 Task: Add an event with the title Third Product Testing Session, date ''2023/11/04'', time 00:00and add a description: Participants will explore the role of a leader as a coach and mentor. They will learn how to provide guidance, support, and development opportunities to team members, fostering their growth and professional advancement.Mark the tasks as Completed , logged in from the account softage.4@softage.netand send the event invitation to softage.2@softage.net and softage.3@softage.net. Set a reminder for the event Doesn''t repeat
Action: Mouse moved to (79, 95)
Screenshot: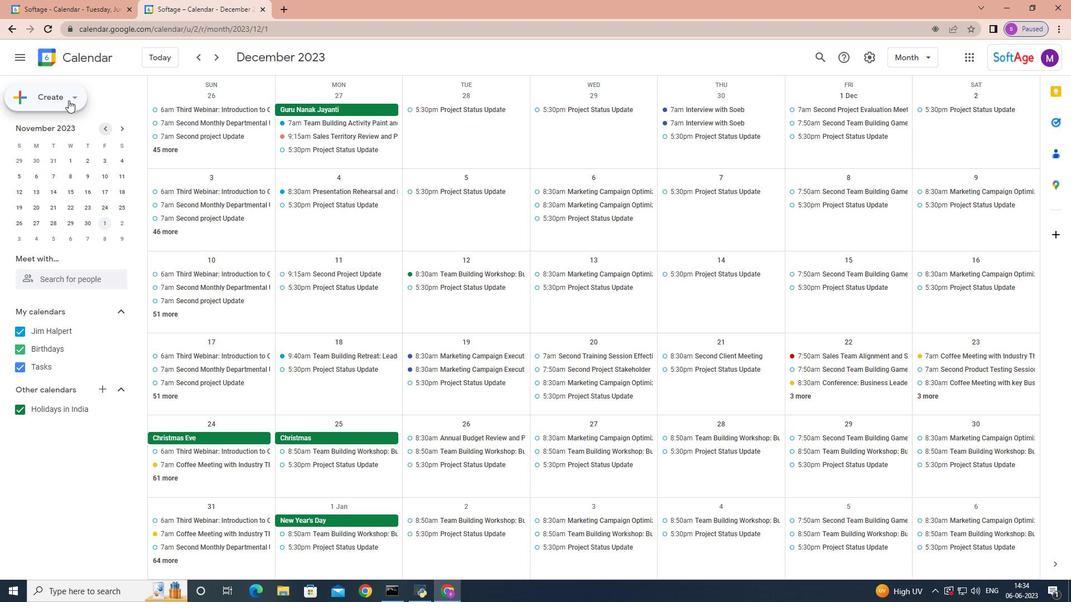 
Action: Mouse pressed left at (79, 95)
Screenshot: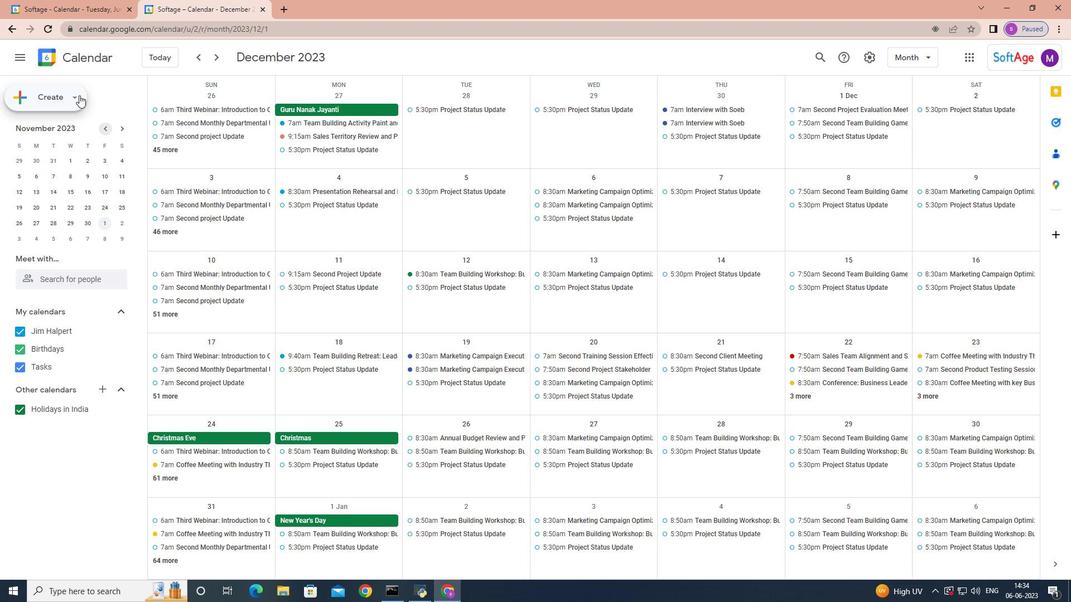 
Action: Mouse moved to (70, 126)
Screenshot: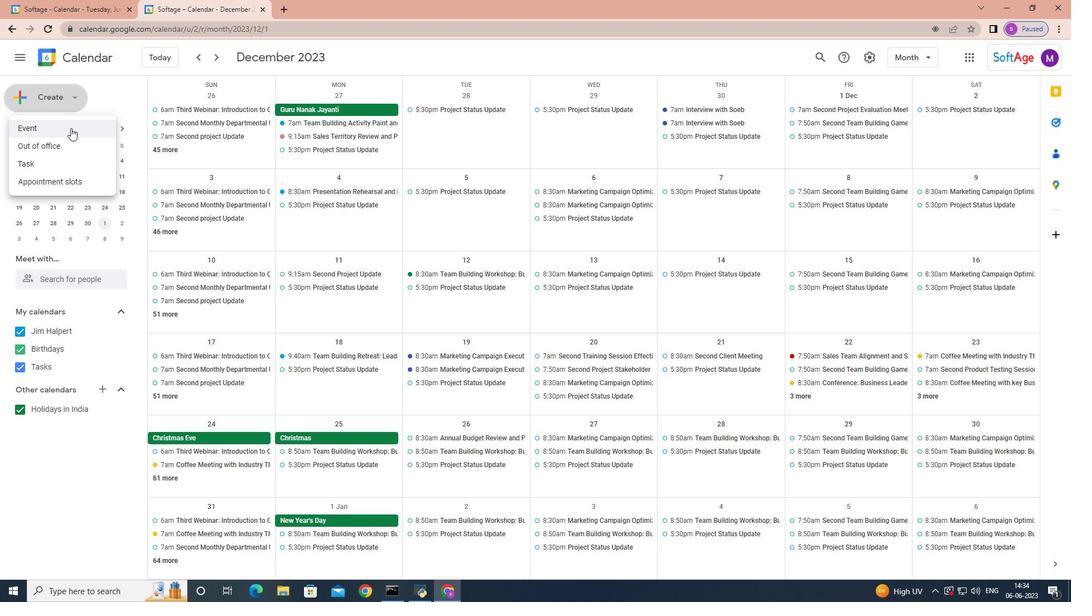 
Action: Mouse pressed left at (70, 126)
Screenshot: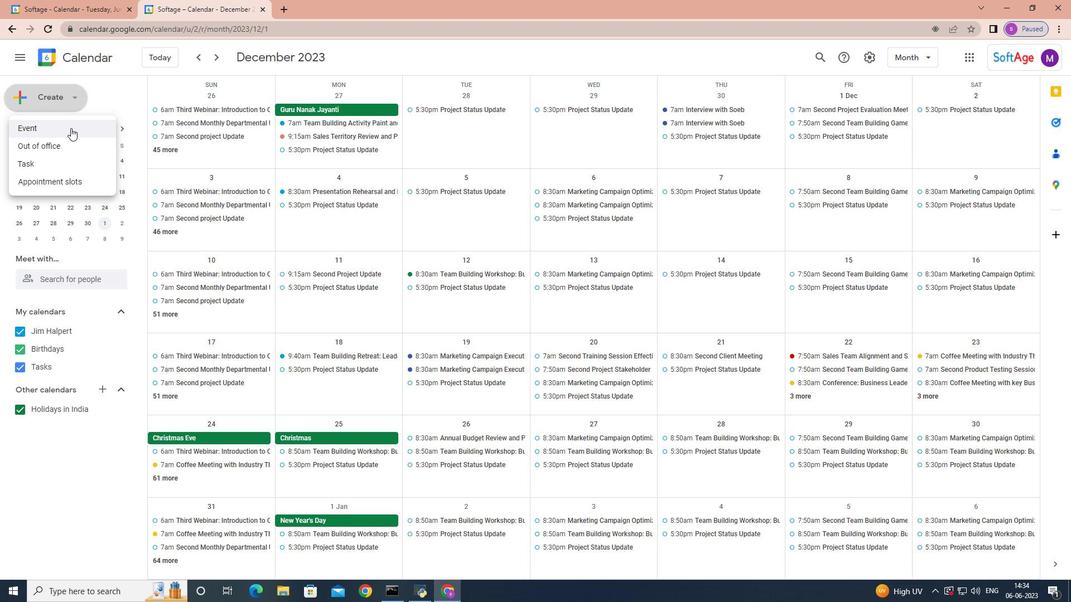 
Action: Mouse moved to (679, 378)
Screenshot: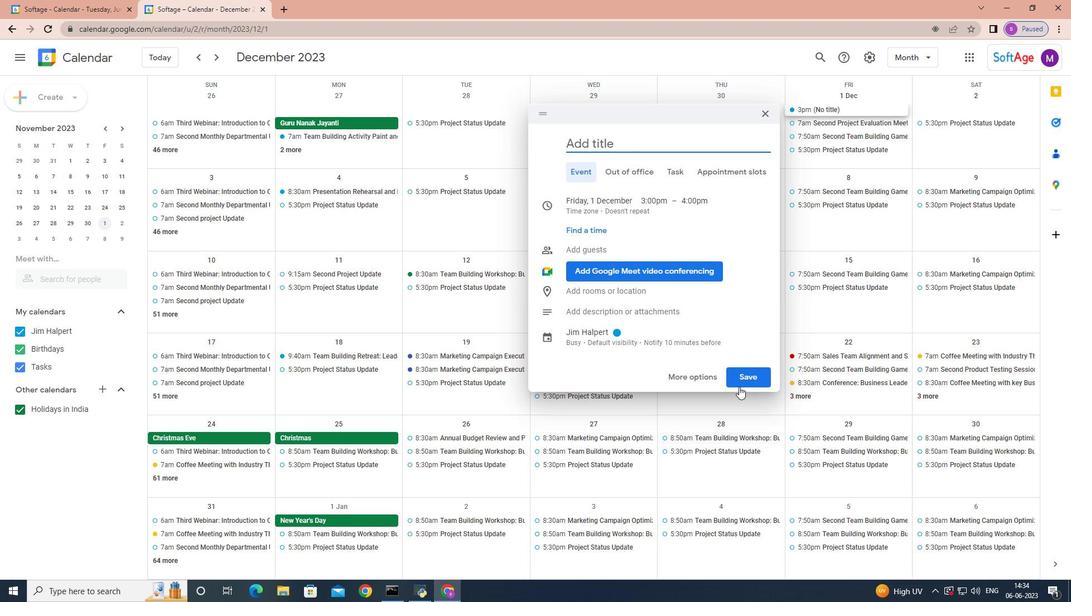 
Action: Mouse pressed left at (679, 378)
Screenshot: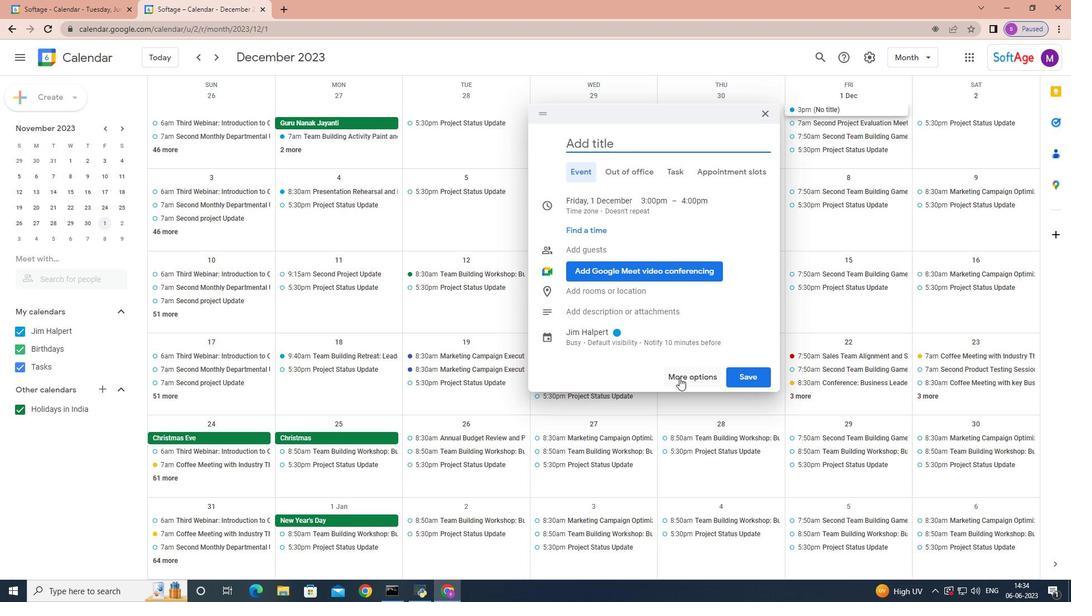 
Action: Key pressed <Key.shift>Third<Key.space><Key.shift>Product<Key.space><Key.shift>Testing<Key.space><Key.shift>Session
Screenshot: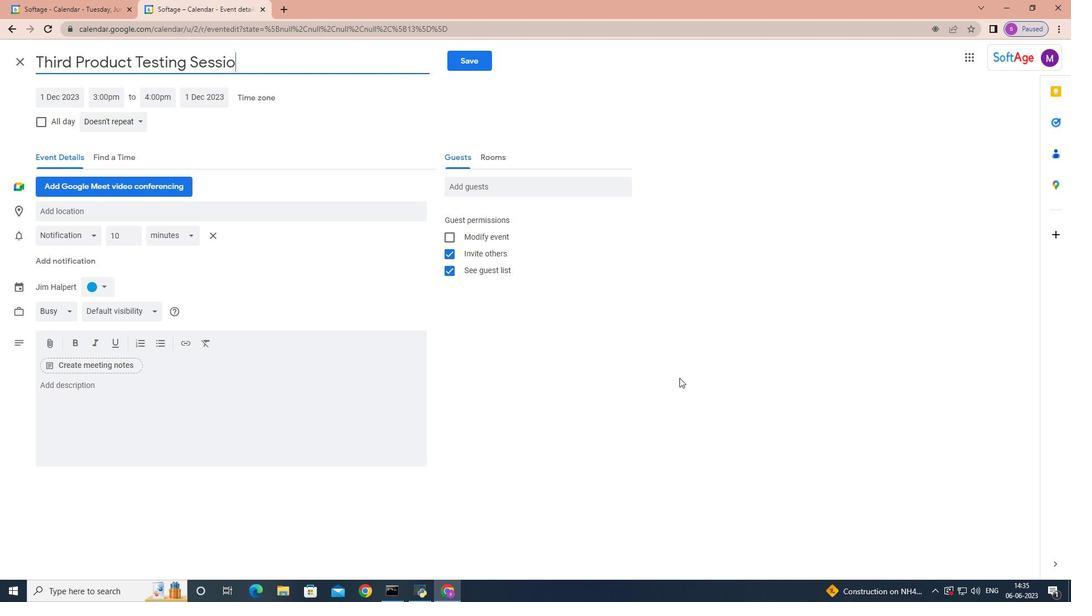 
Action: Mouse moved to (74, 100)
Screenshot: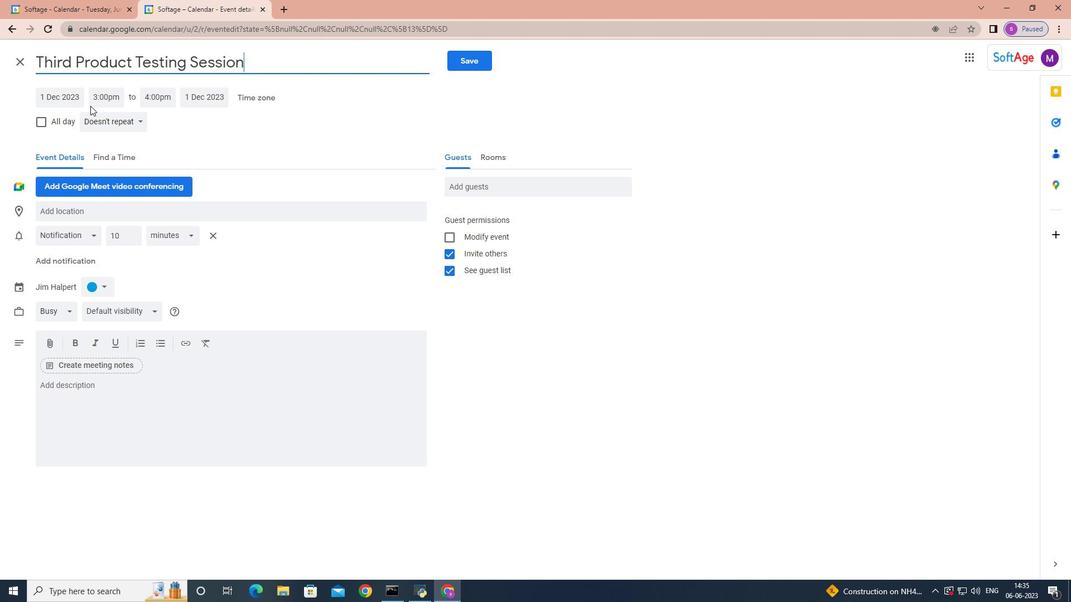 
Action: Mouse pressed left at (74, 100)
Screenshot: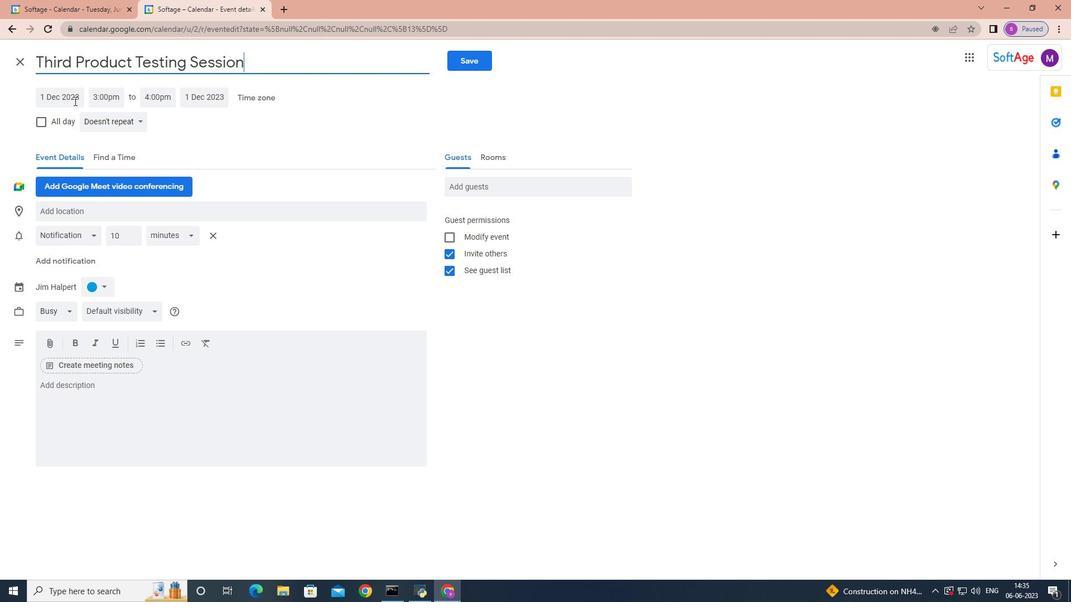 
Action: Mouse moved to (162, 118)
Screenshot: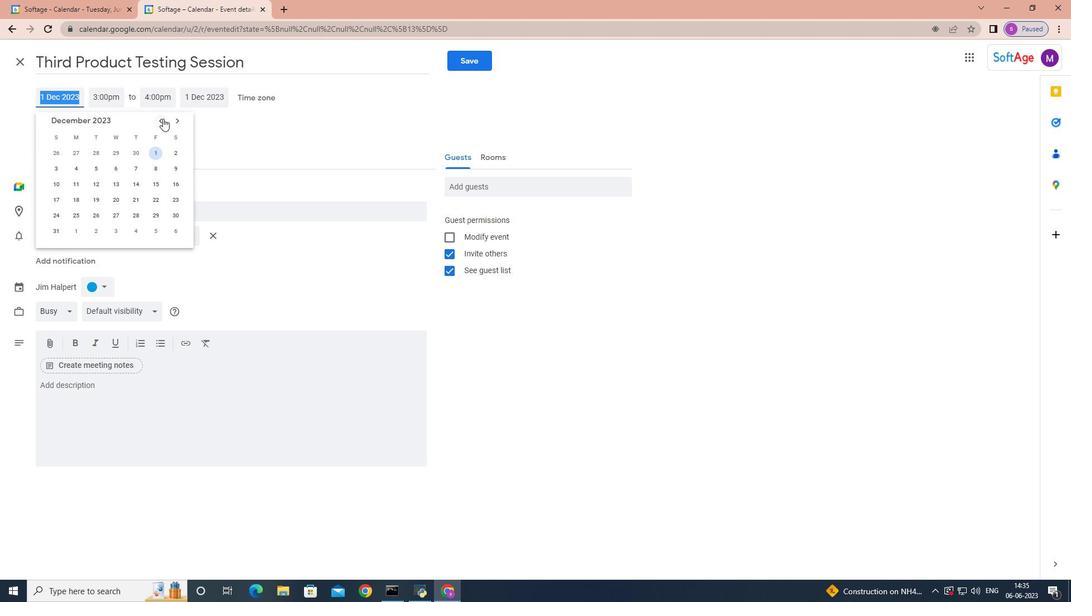 
Action: Mouse pressed left at (162, 118)
Screenshot: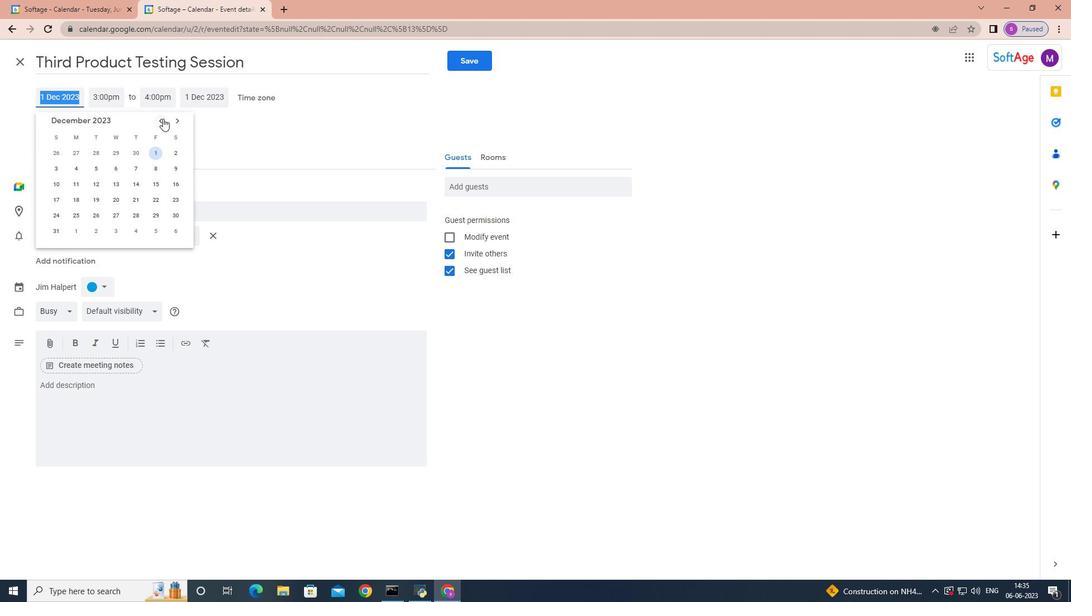 
Action: Mouse moved to (174, 151)
Screenshot: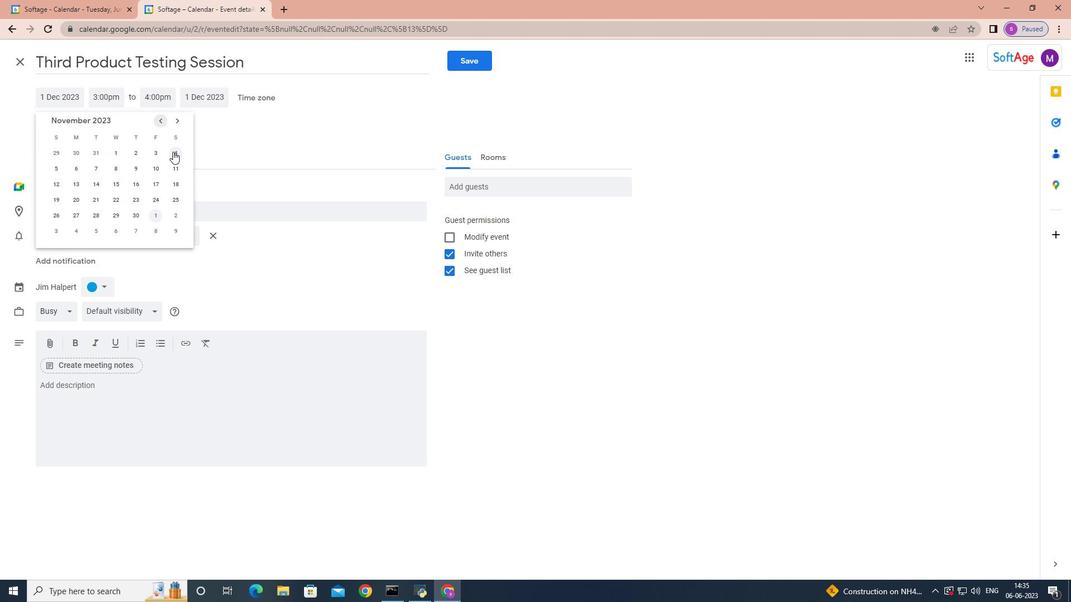 
Action: Mouse pressed left at (174, 151)
Screenshot: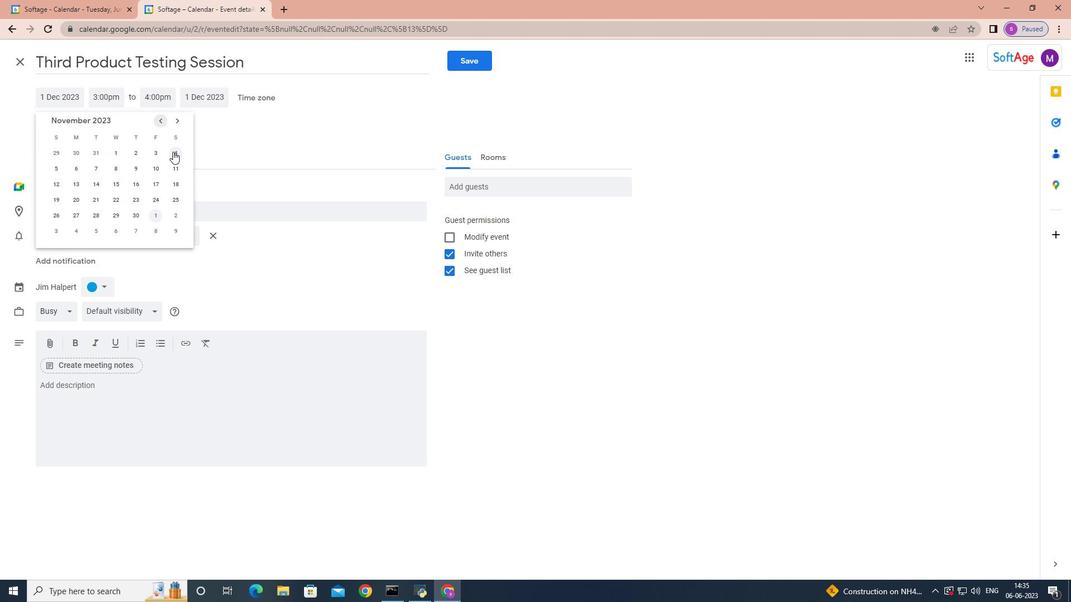 
Action: Mouse moved to (110, 96)
Screenshot: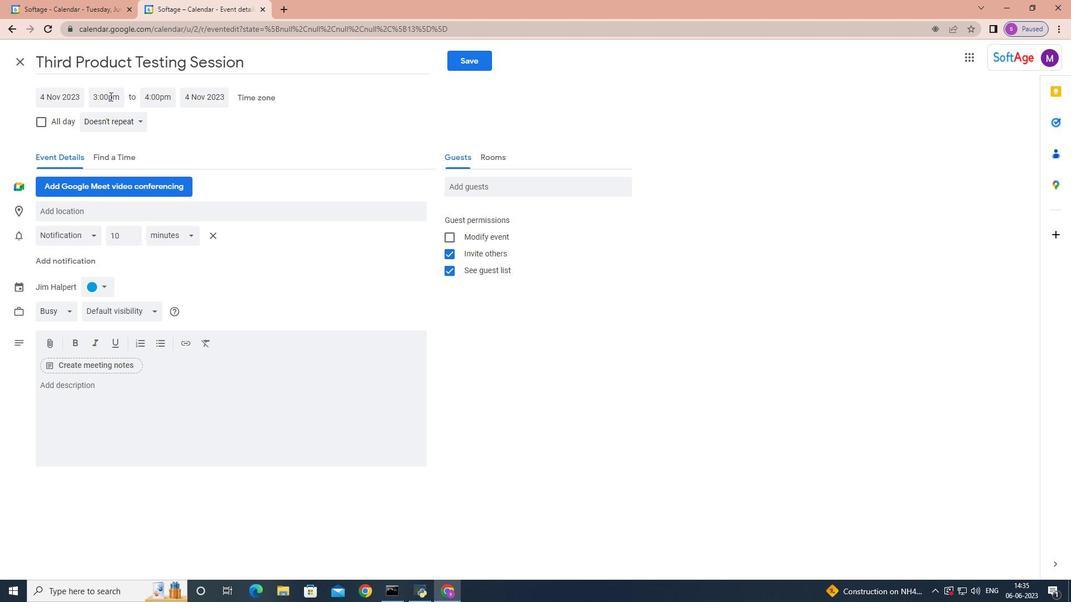 
Action: Mouse pressed left at (110, 96)
Screenshot: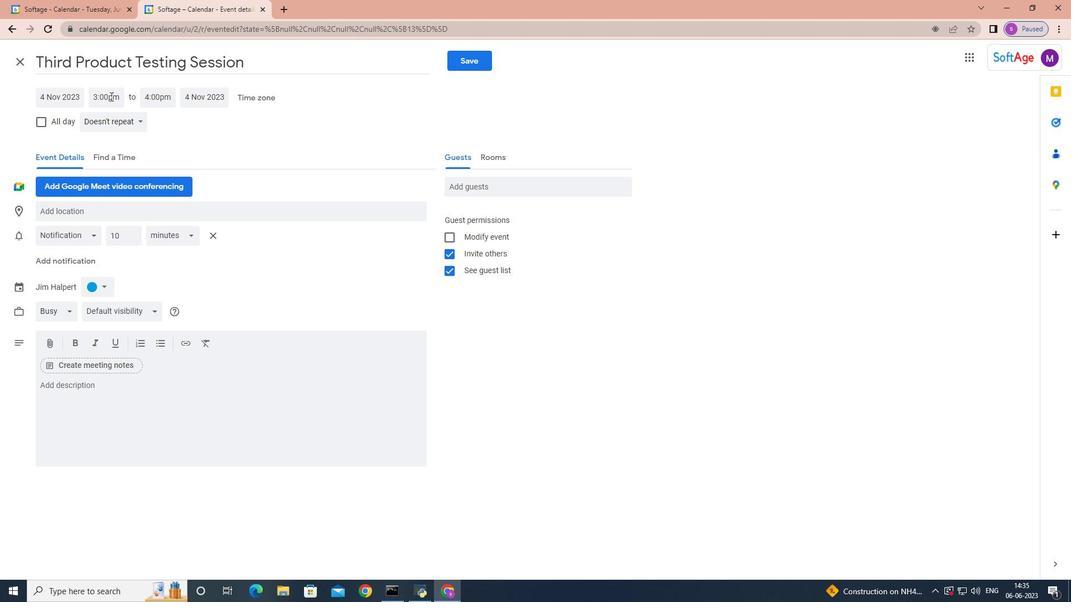 
Action: Mouse moved to (143, 168)
Screenshot: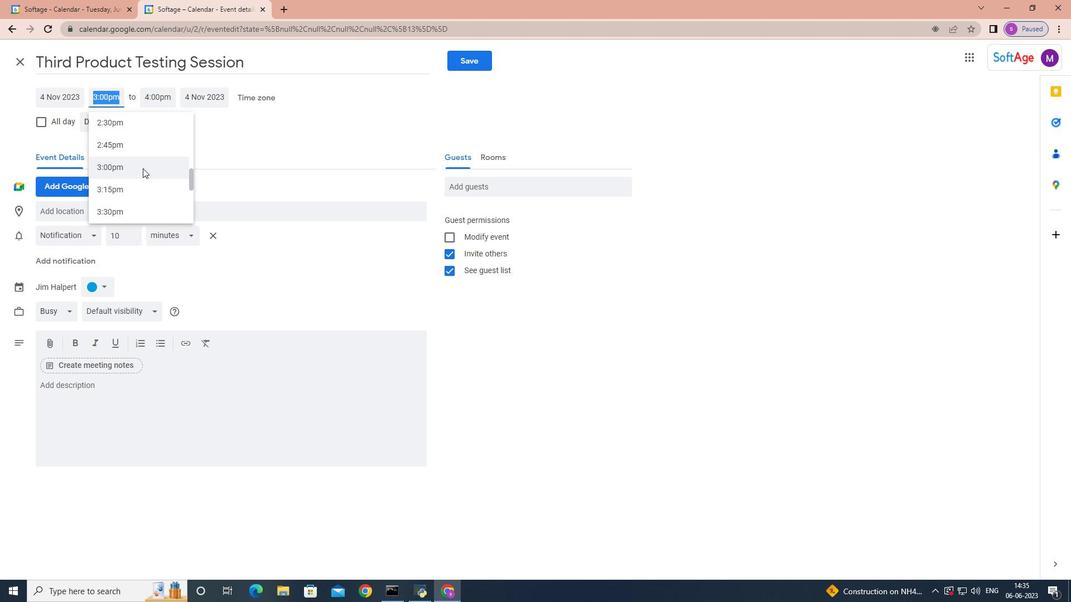 
Action: Mouse scrolled (143, 169) with delta (0, 0)
Screenshot: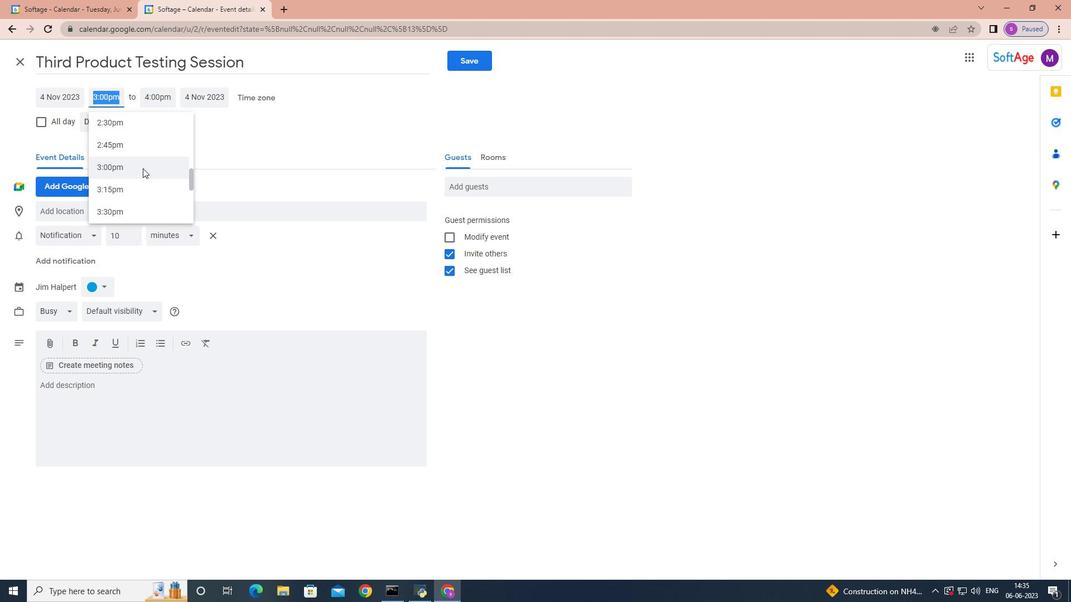 
Action: Mouse scrolled (143, 169) with delta (0, 0)
Screenshot: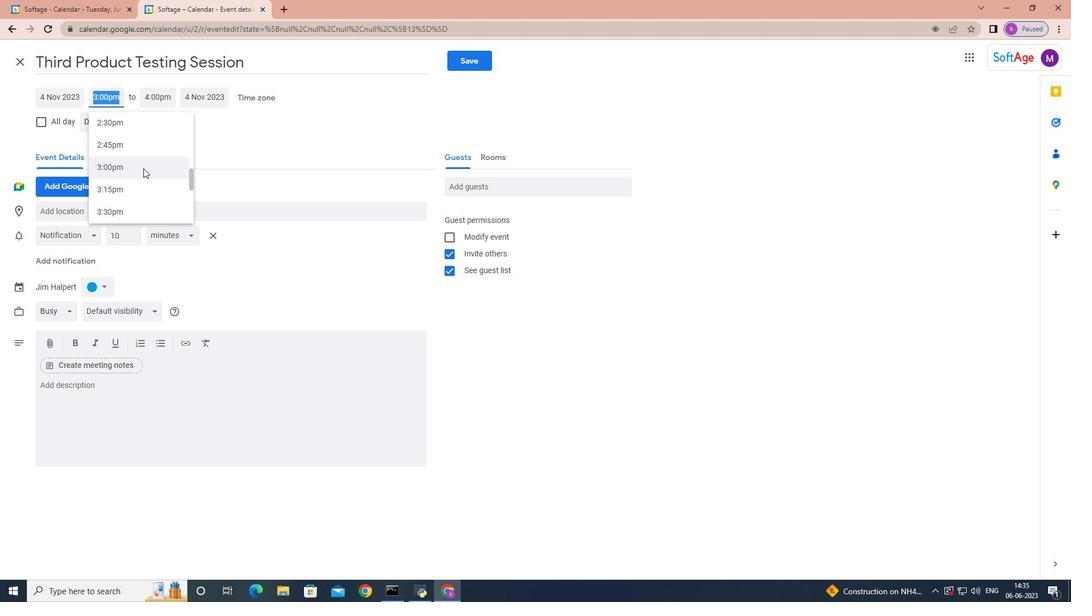 
Action: Mouse scrolled (143, 169) with delta (0, 0)
Screenshot: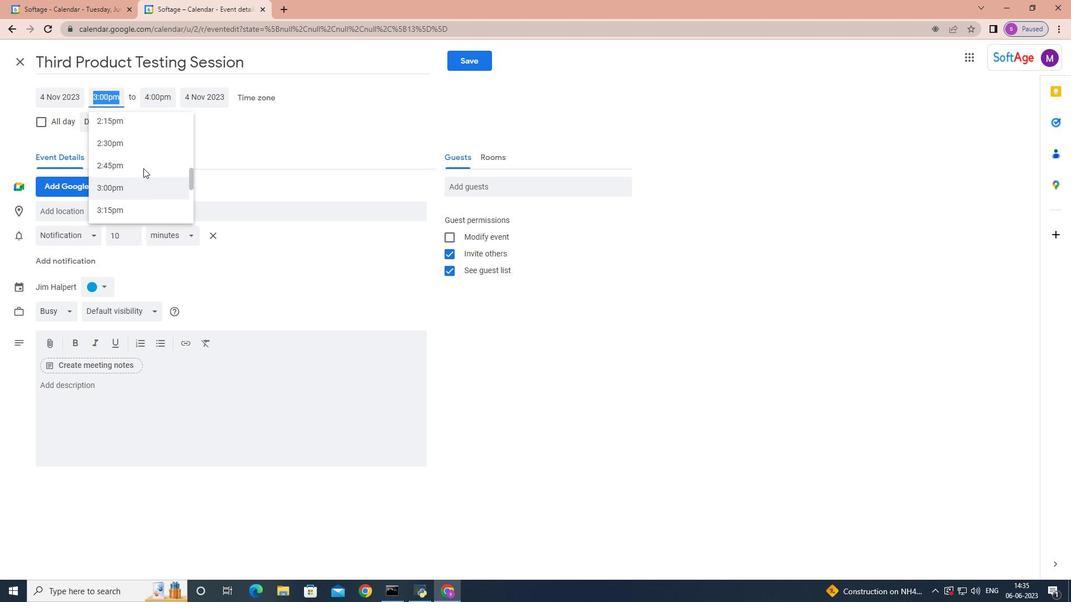 
Action: Mouse scrolled (143, 169) with delta (0, 0)
Screenshot: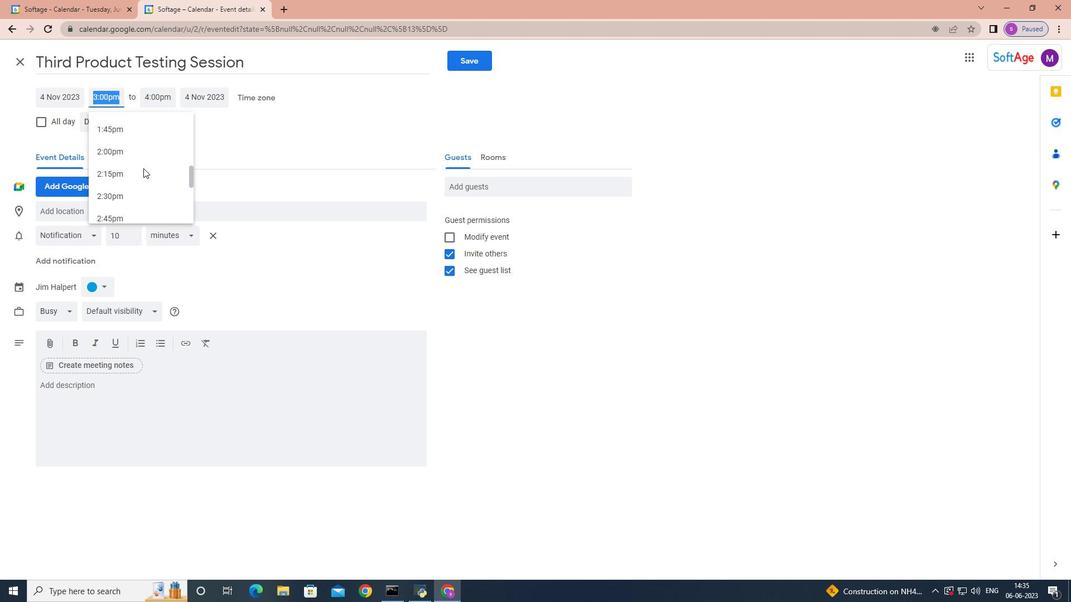 
Action: Mouse scrolled (143, 169) with delta (0, 0)
Screenshot: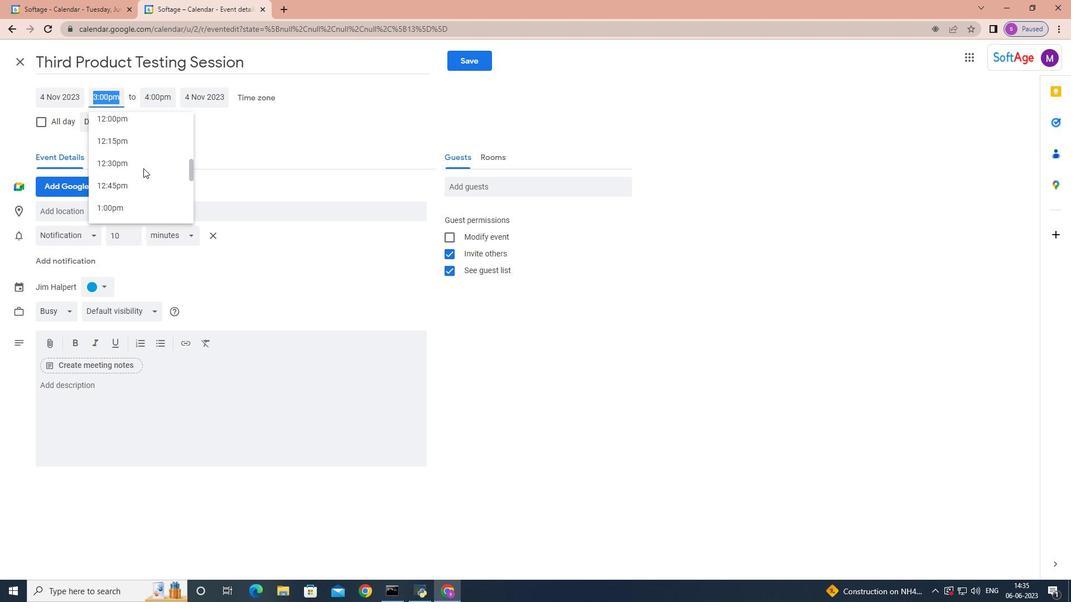 
Action: Mouse moved to (143, 174)
Screenshot: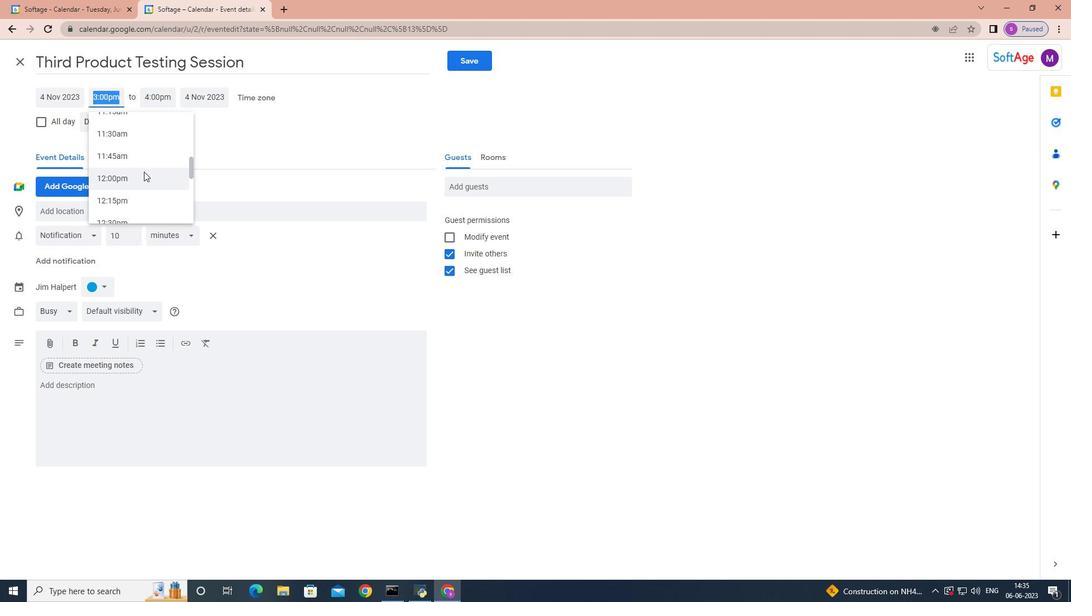 
Action: Mouse pressed left at (143, 174)
Screenshot: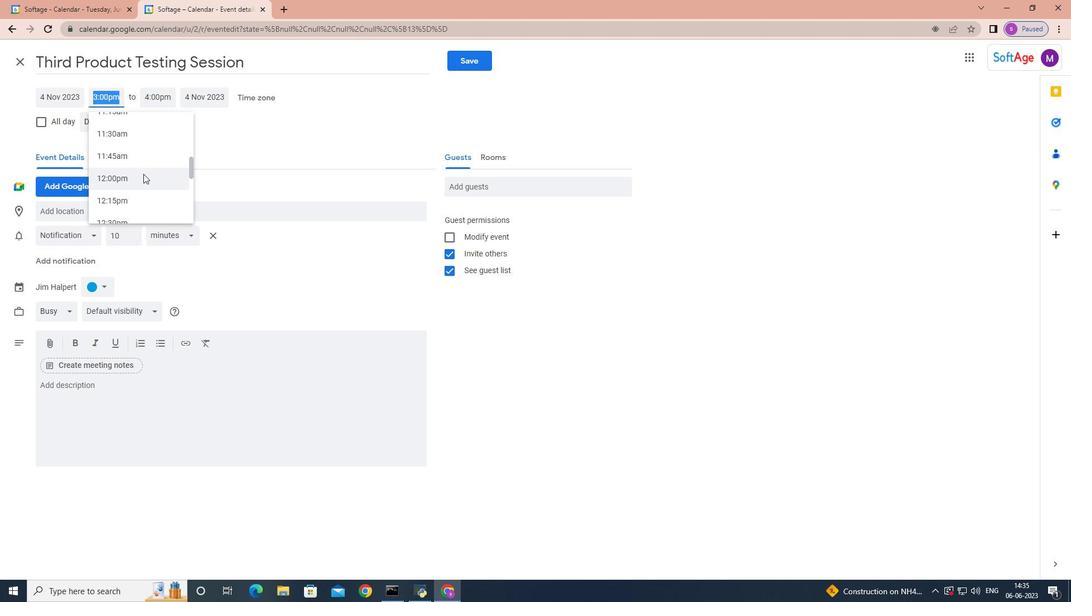 
Action: Mouse moved to (87, 386)
Screenshot: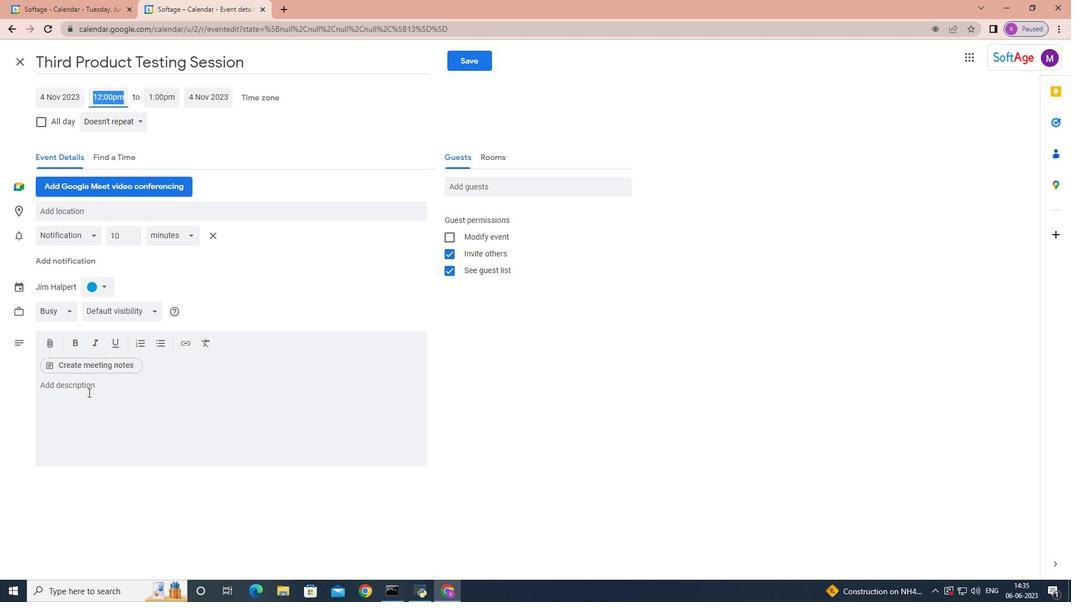 
Action: Mouse pressed left at (87, 386)
Screenshot: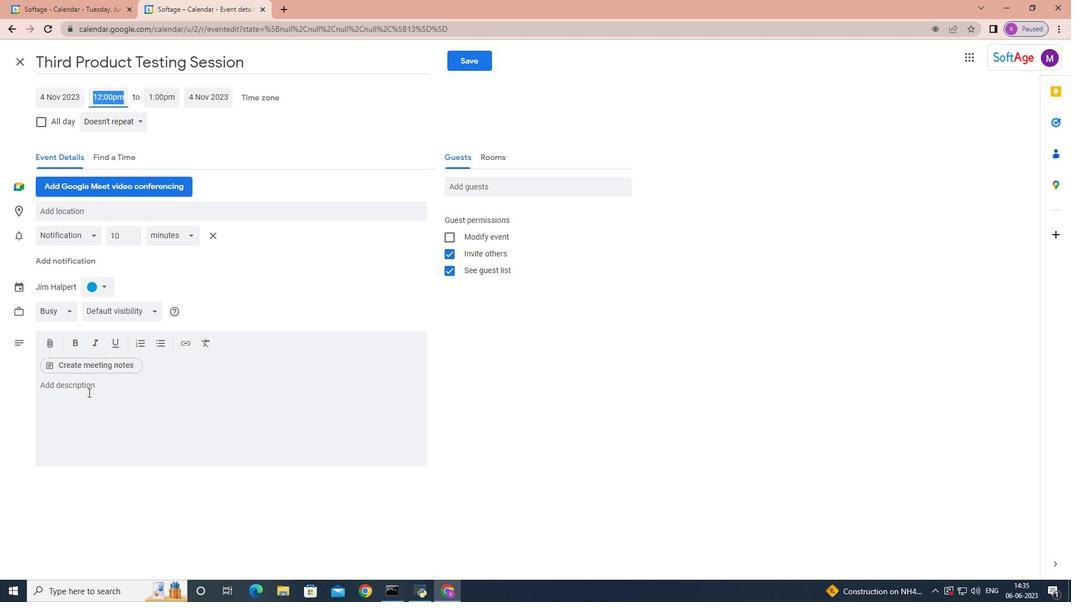 
Action: Mouse moved to (87, 386)
Screenshot: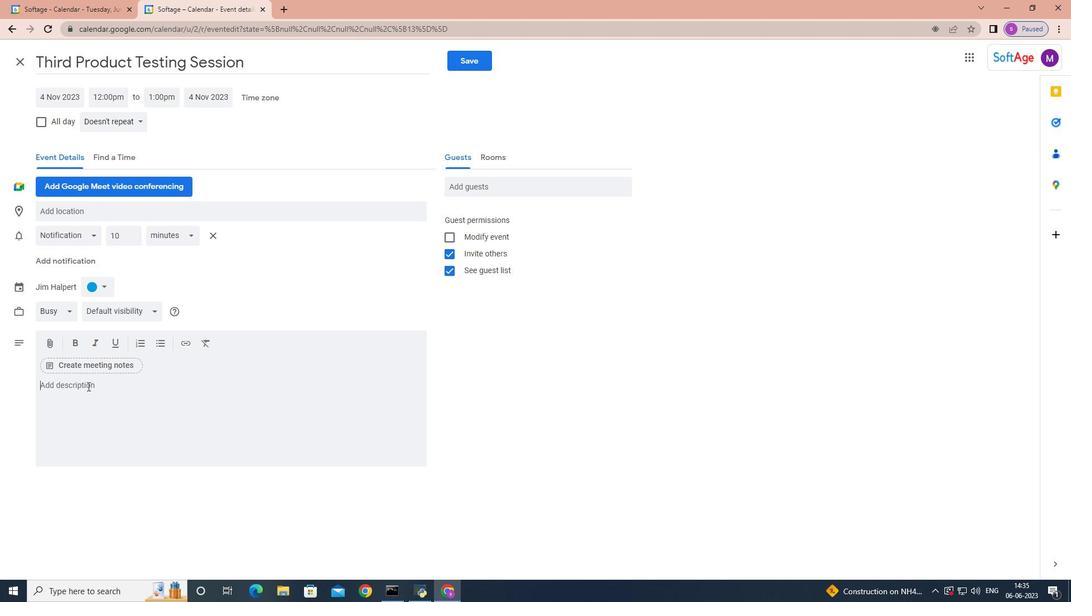 
Action: Key pressed <Key.shift>Participants<Key.space>will<Key.space>explore<Key.space>the<Key.space>role<Key.space>od<Key.backspace>f<Key.space>a<Key.space>leader<Key.space>as<Key.space>a<Key.space>coach<Key.space>and<Key.space>mentor.<Key.space><Key.shift>They<Key.space>will<Key.space>learn<Key.space>how<Key.space>to<Key.space>provide<Key.space>guidance<Key.space><Key.backspace>,<Key.space>support<Key.space><Key.backspace>,<Key.space>and<Key.space>development<Key.space>opportunities<Key.space>to<Key.space>team<Key.space>member<Key.space><Key.backspace>,<Key.space>fostering<Key.space>their<Key.space>growth<Key.space>and<Key.space>professional<Key.space>advancement.
Screenshot: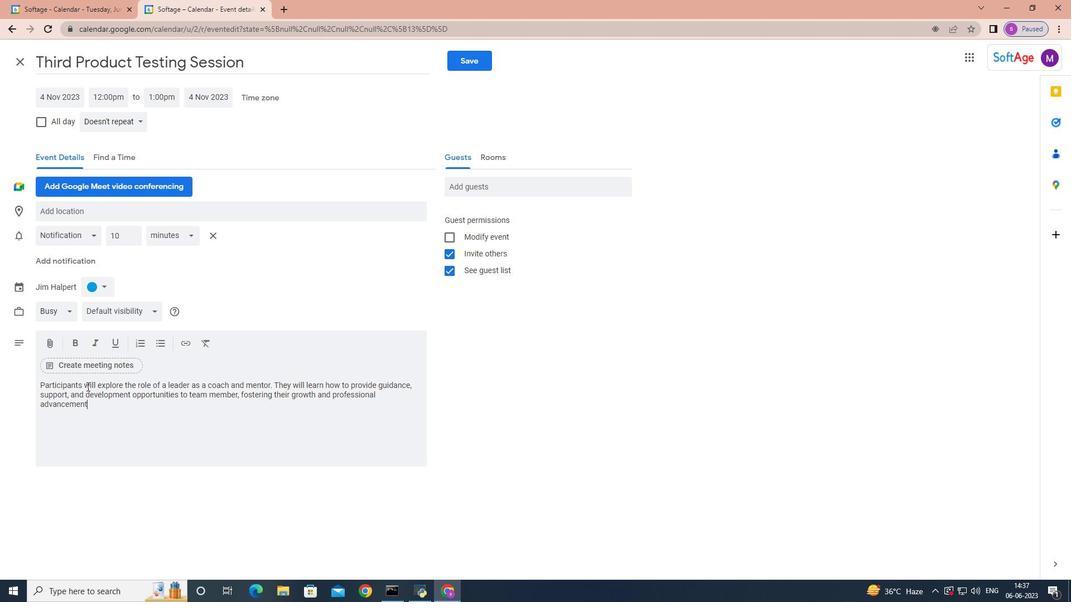 
Action: Mouse moved to (518, 182)
Screenshot: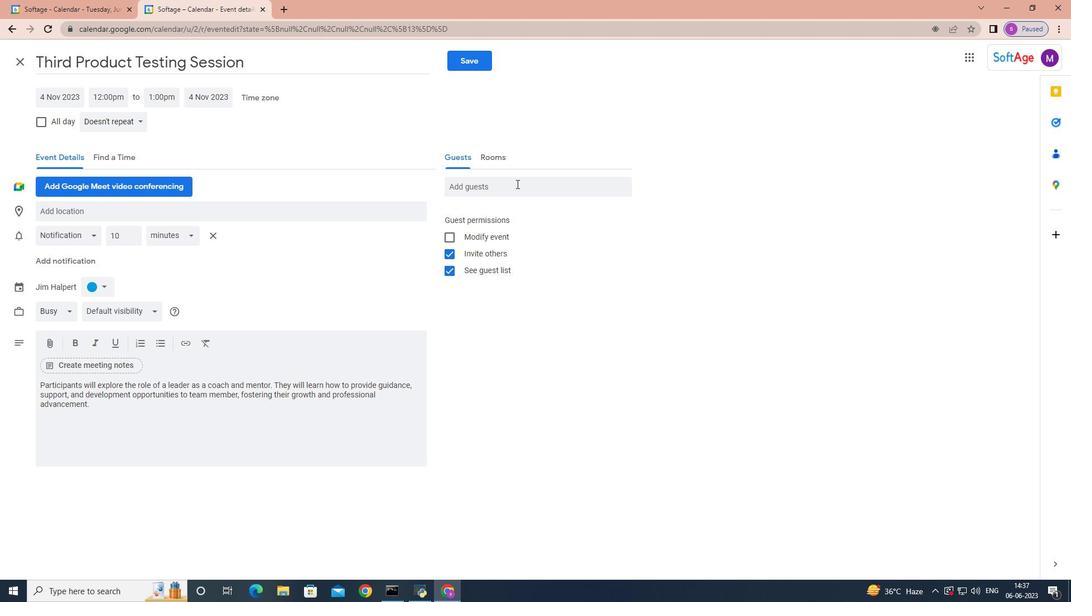 
Action: Mouse pressed left at (518, 182)
Screenshot: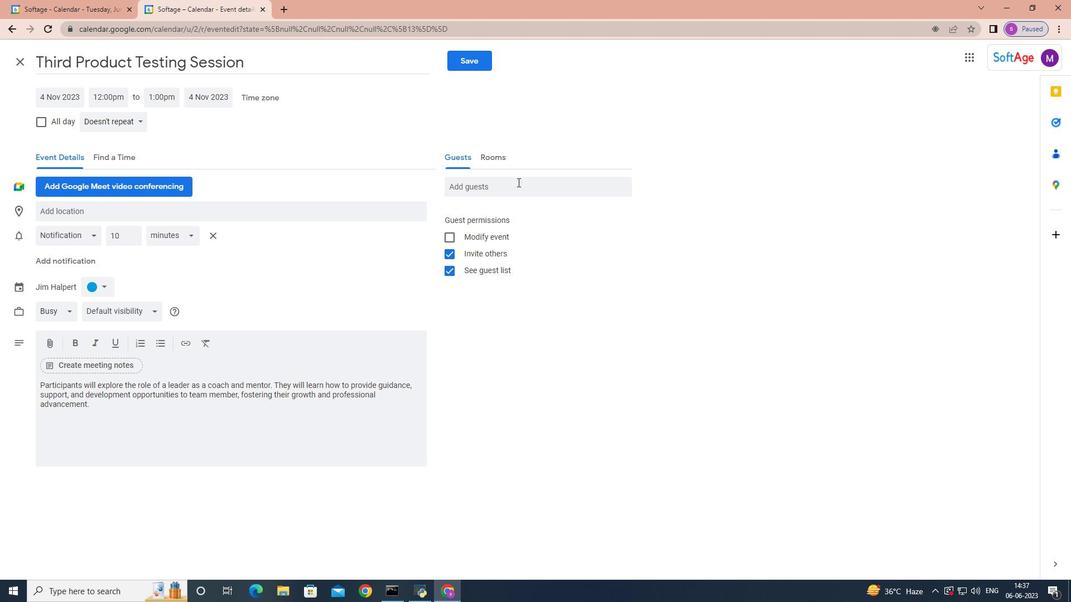 
Action: Key pressed softage.2
Screenshot: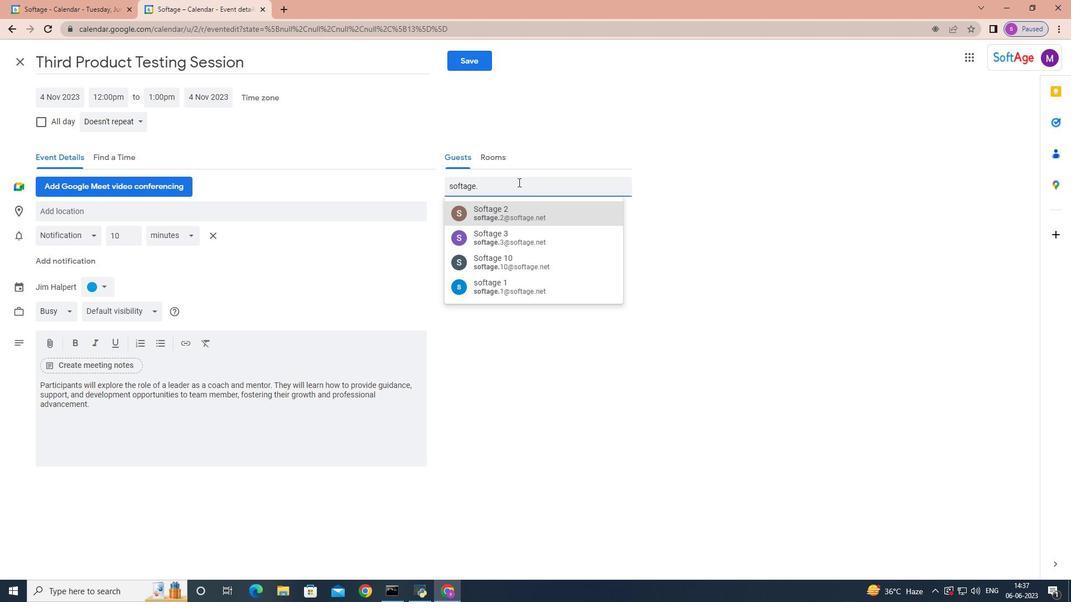 
Action: Mouse moved to (526, 206)
Screenshot: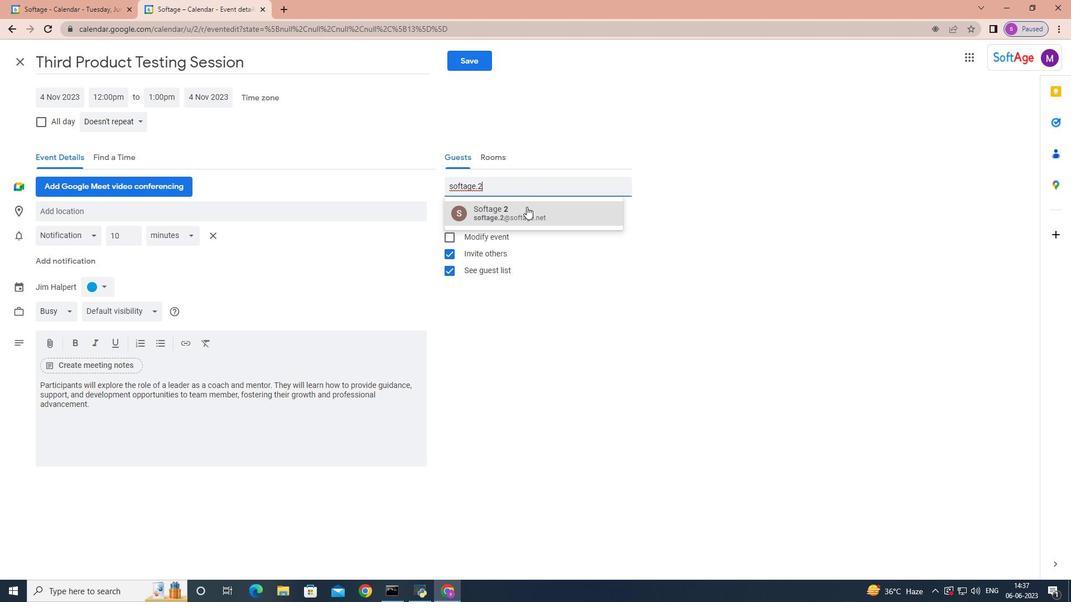 
Action: Mouse pressed left at (526, 206)
Screenshot: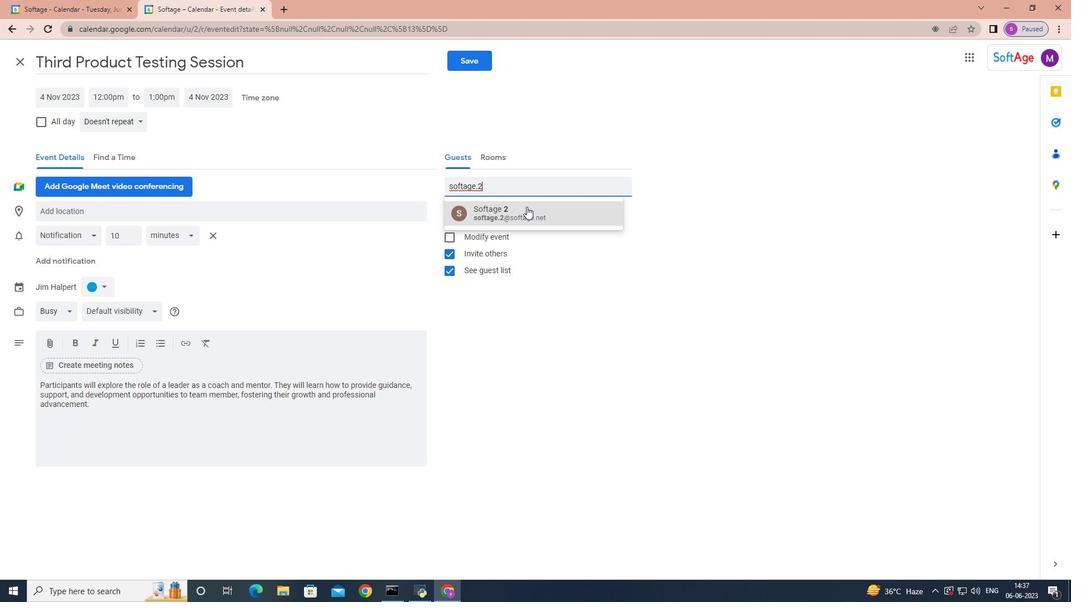 
Action: Key pressed softage.3
Screenshot: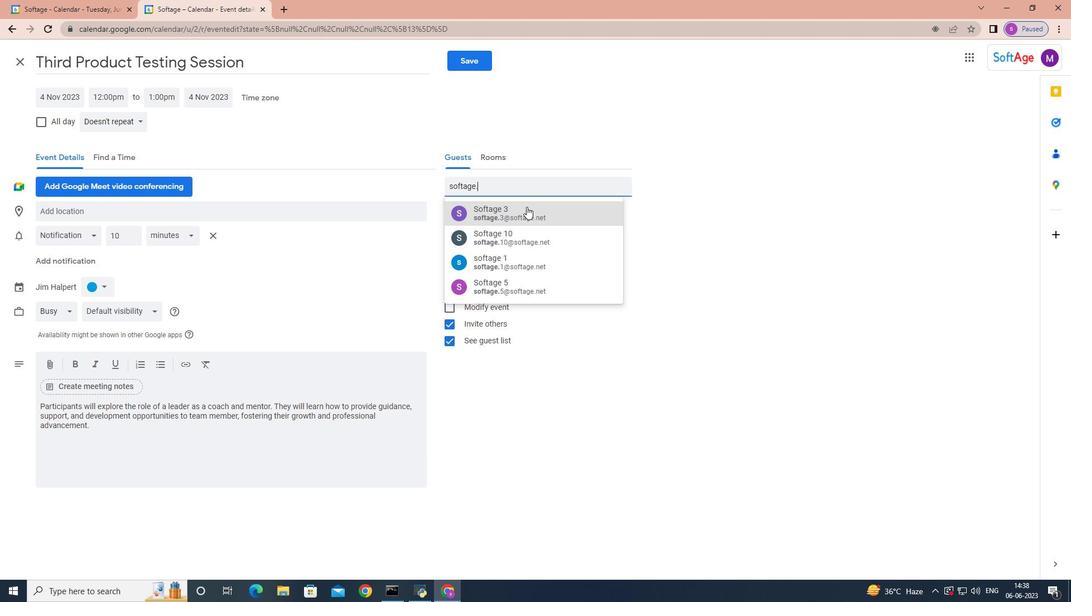 
Action: Mouse pressed left at (526, 206)
Screenshot: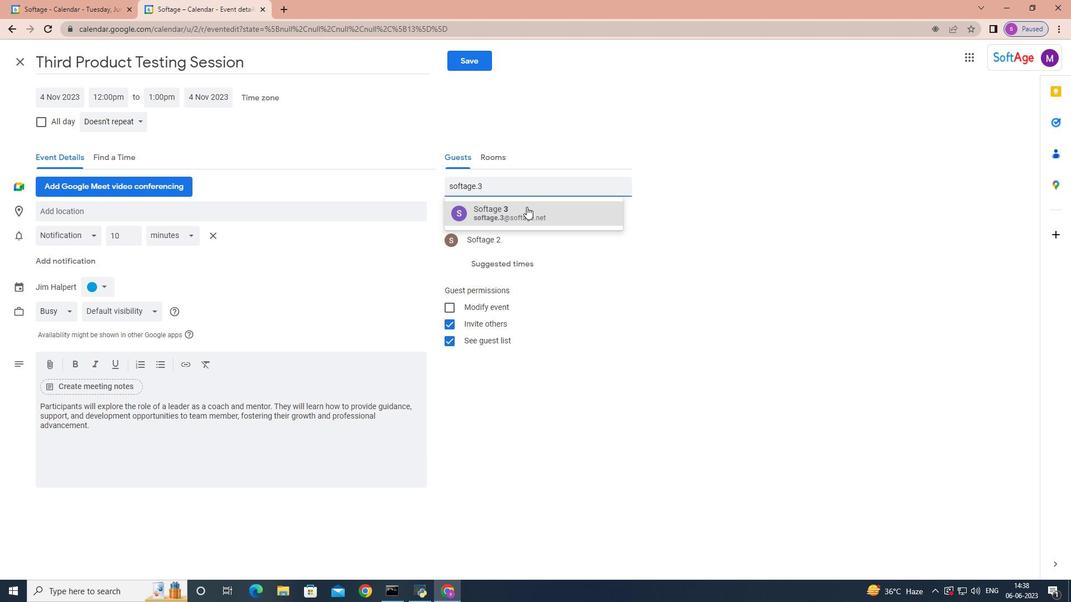 
Action: Mouse moved to (138, 122)
Screenshot: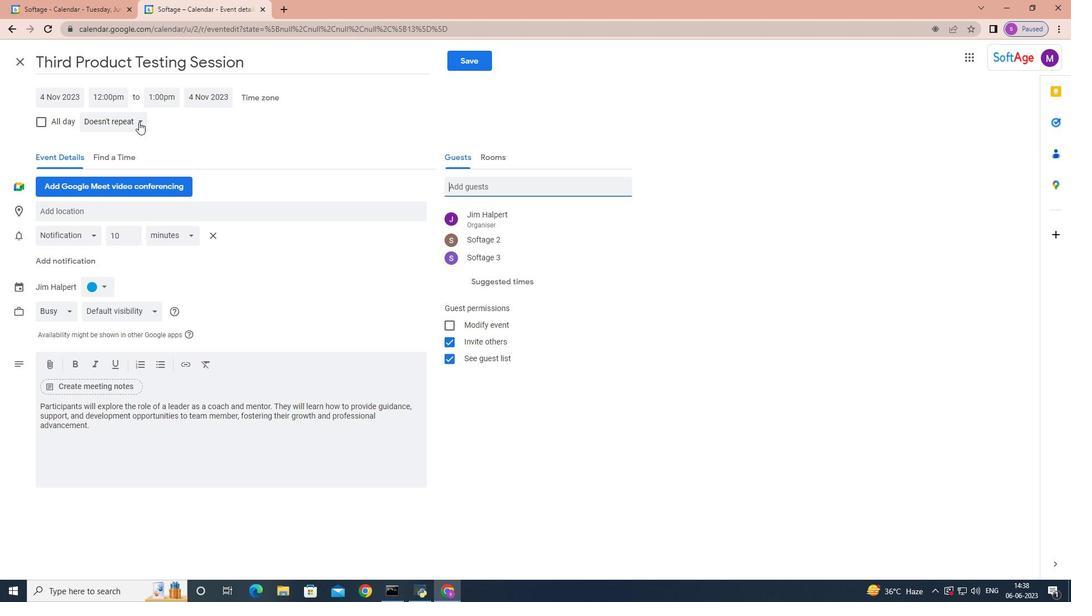 
Action: Mouse pressed left at (138, 122)
Screenshot: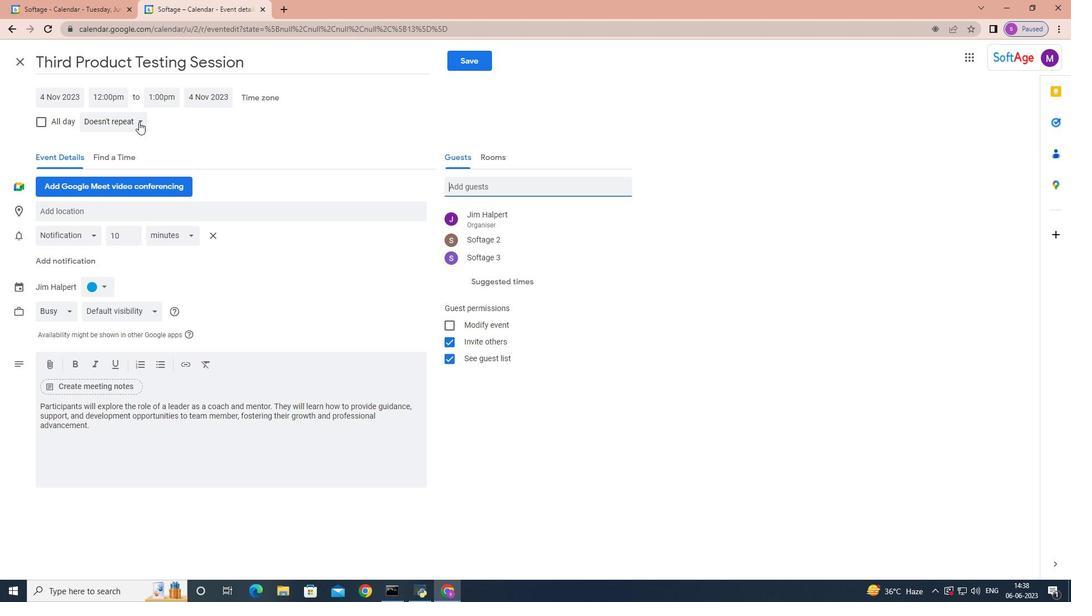 
Action: Mouse moved to (143, 118)
Screenshot: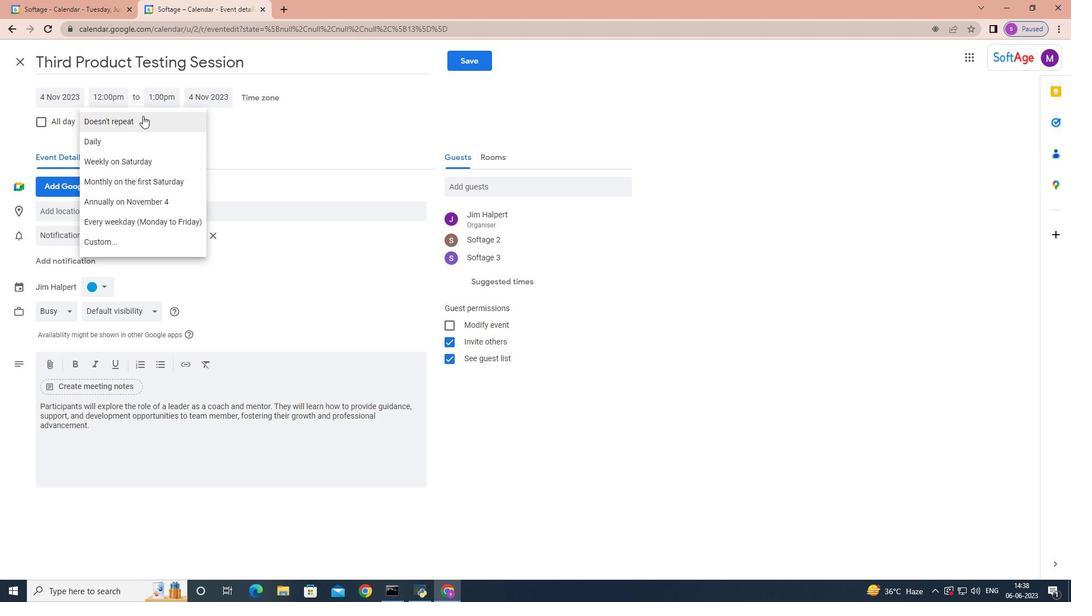 
Action: Mouse pressed left at (143, 118)
Screenshot: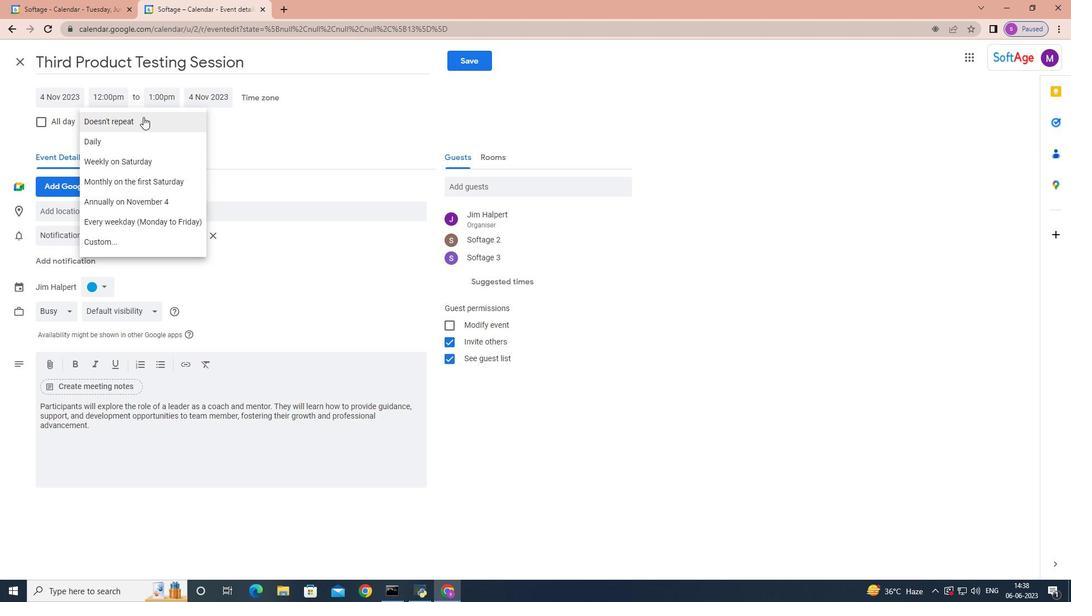 
Action: Mouse moved to (479, 54)
Screenshot: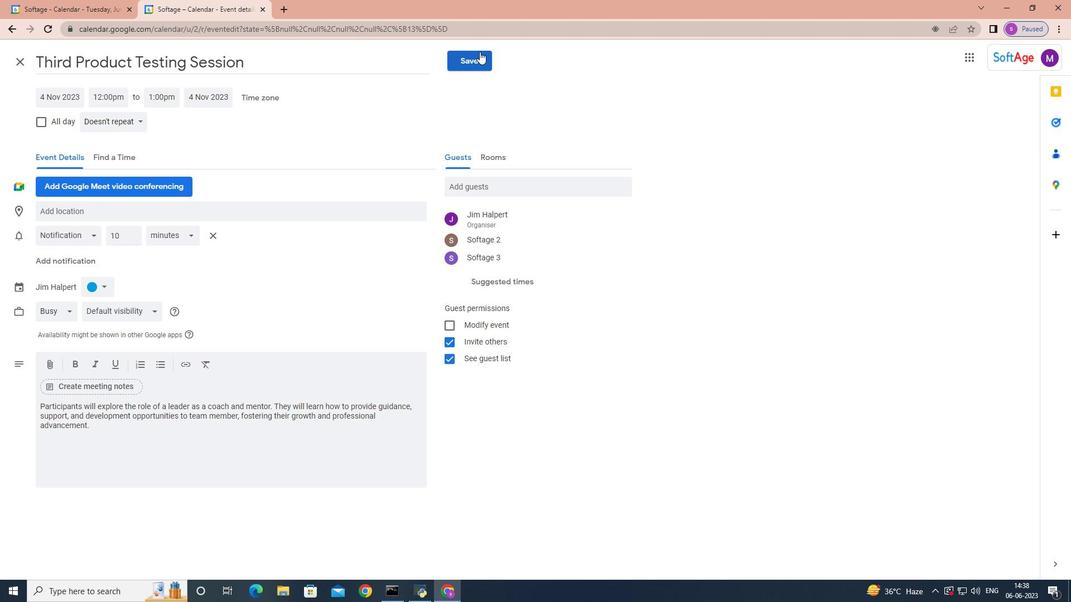 
Action: Mouse pressed left at (479, 54)
Screenshot: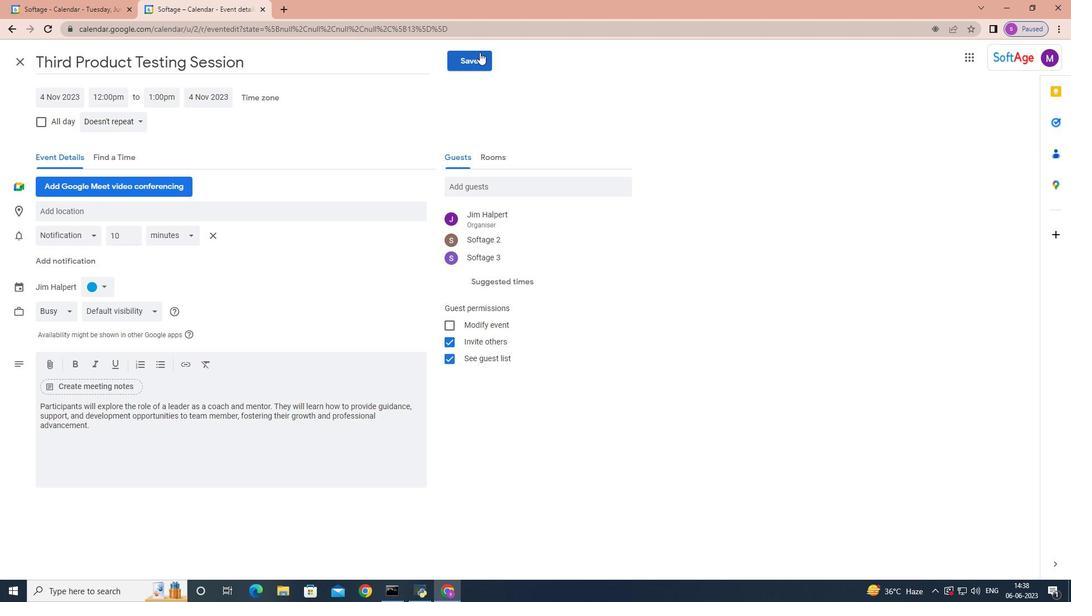 
Action: Mouse moved to (650, 331)
Screenshot: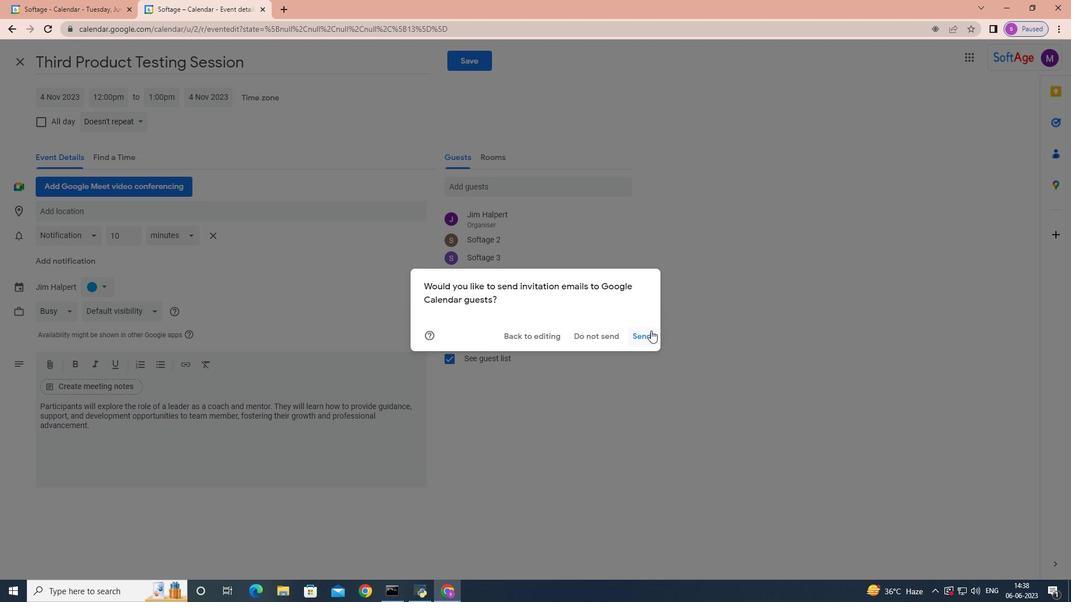 
Action: Mouse pressed left at (650, 331)
Screenshot: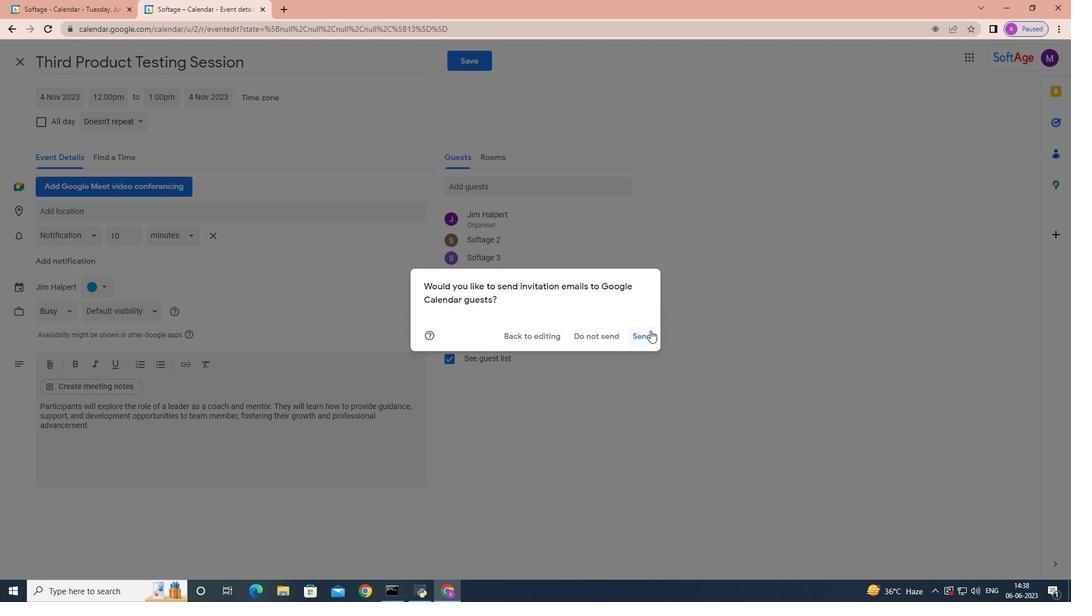 
Action: Mouse moved to (649, 331)
Screenshot: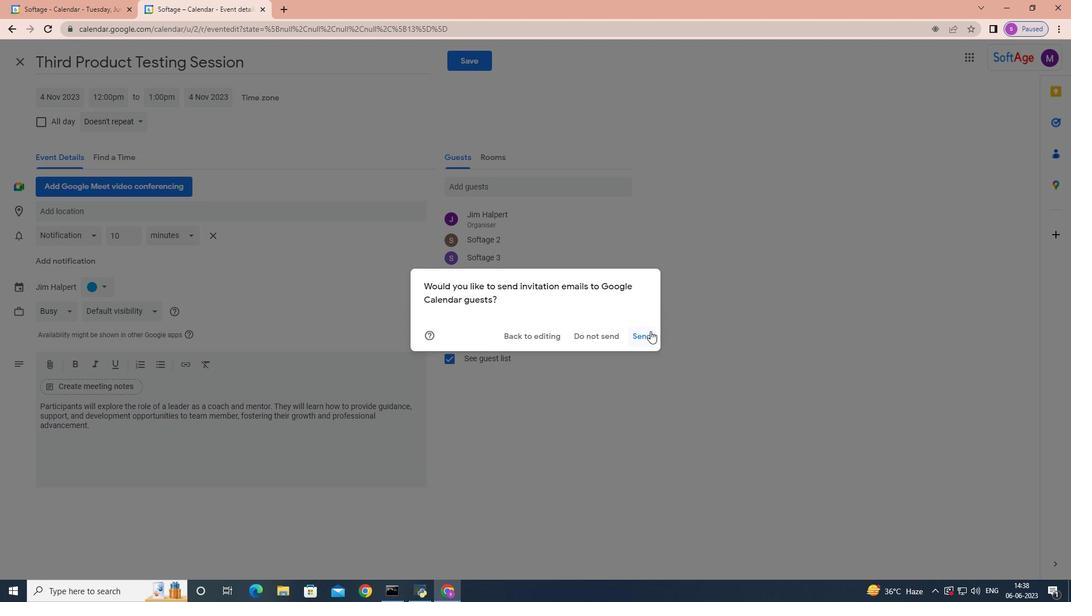 
